 Task: Create List Brand Reputation in Board Newsletter Optimization Tips to Workspace Content Management Systems. Create List Brand Equity in Board Sales Team Incentive Programs to Workspace Content Management Systems. Create List Brand Storytelling in Board Business Model Cost Structure Analysis and Optimization to Workspace Content Management Systems
Action: Mouse moved to (67, 281)
Screenshot: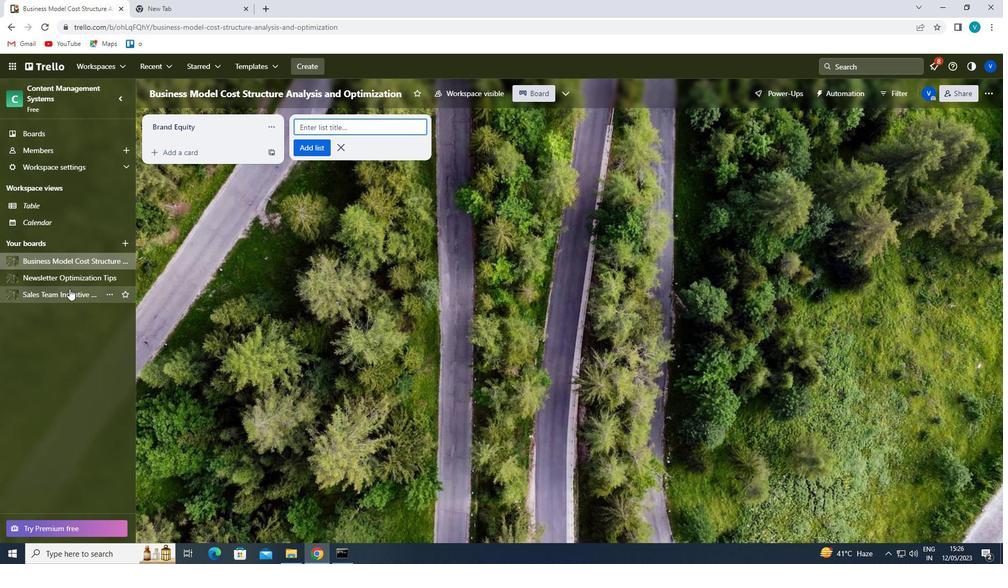 
Action: Mouse pressed left at (67, 281)
Screenshot: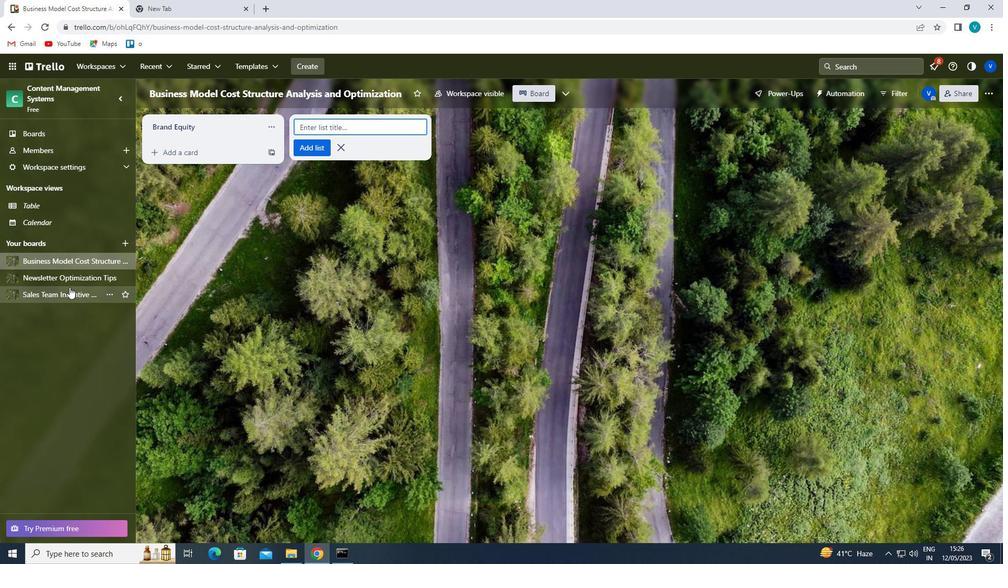 
Action: Mouse moved to (320, 122)
Screenshot: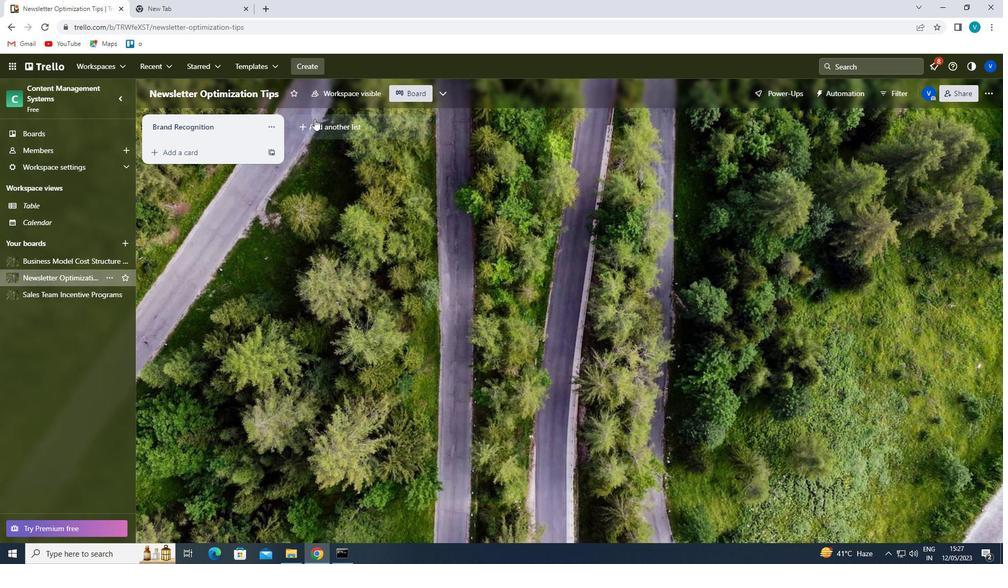 
Action: Mouse pressed left at (320, 122)
Screenshot: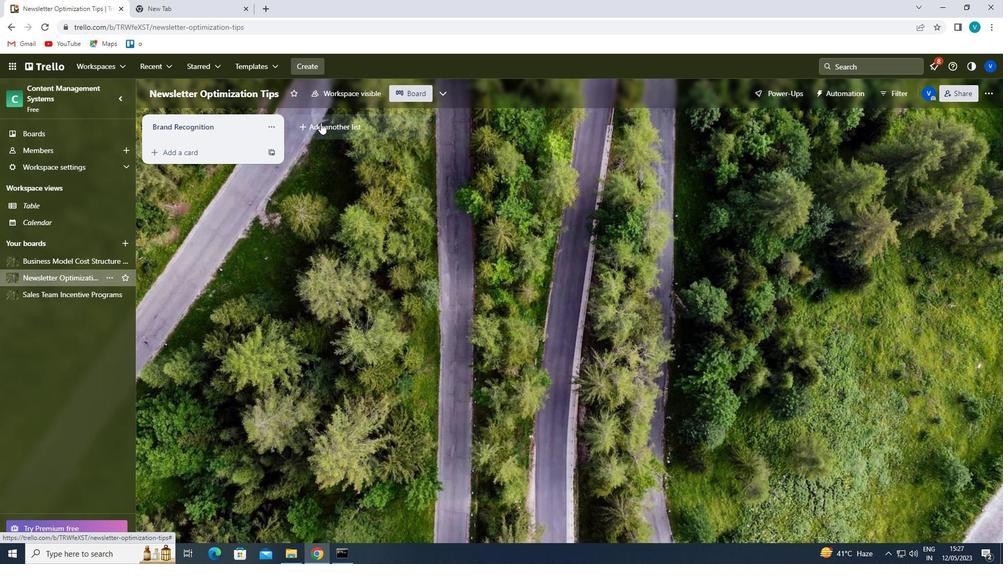 
Action: Key pressed <Key.shift>BRAND<Key.space><Key.shift>REPUTATION<Key.enter>
Screenshot: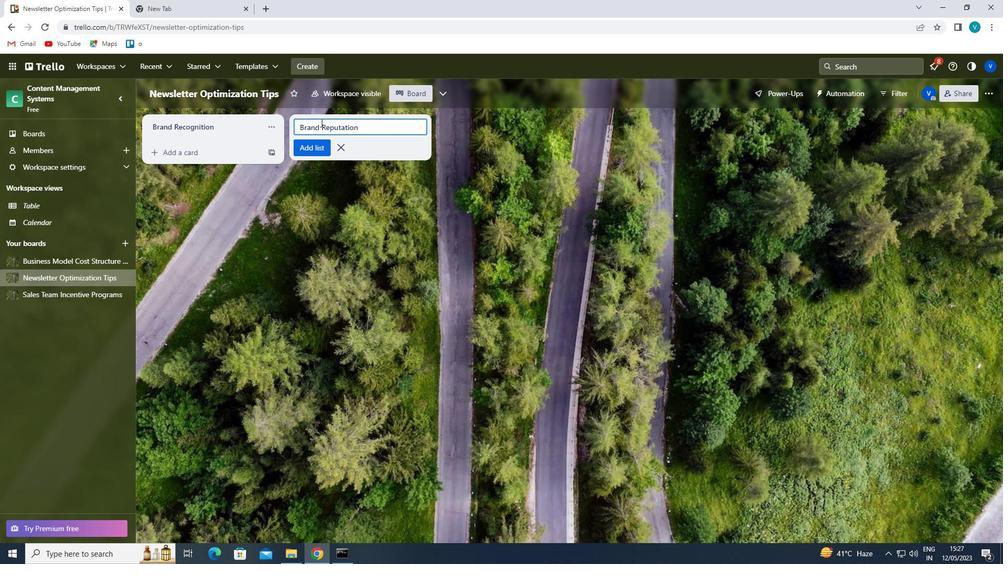 
Action: Mouse moved to (56, 301)
Screenshot: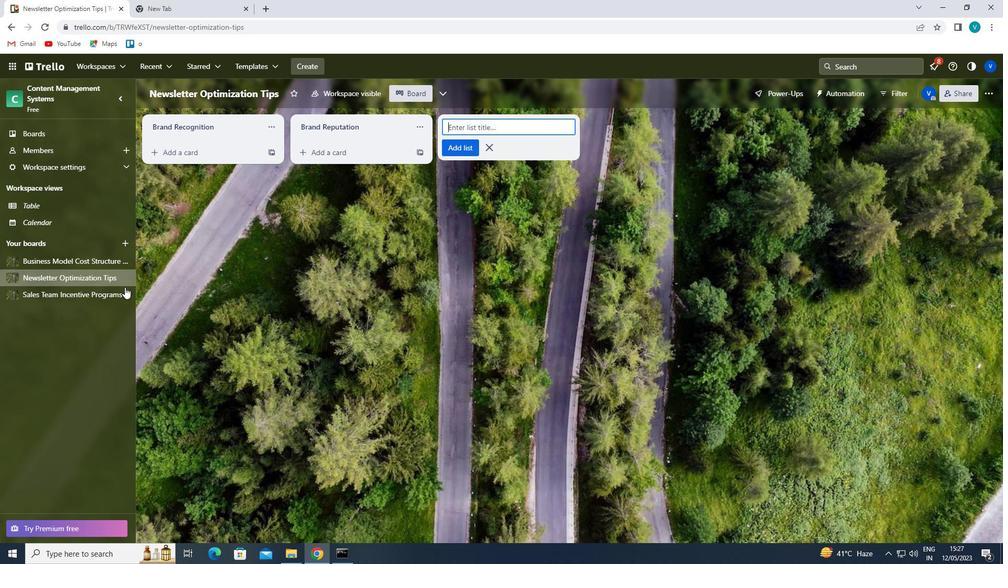 
Action: Mouse pressed left at (56, 301)
Screenshot: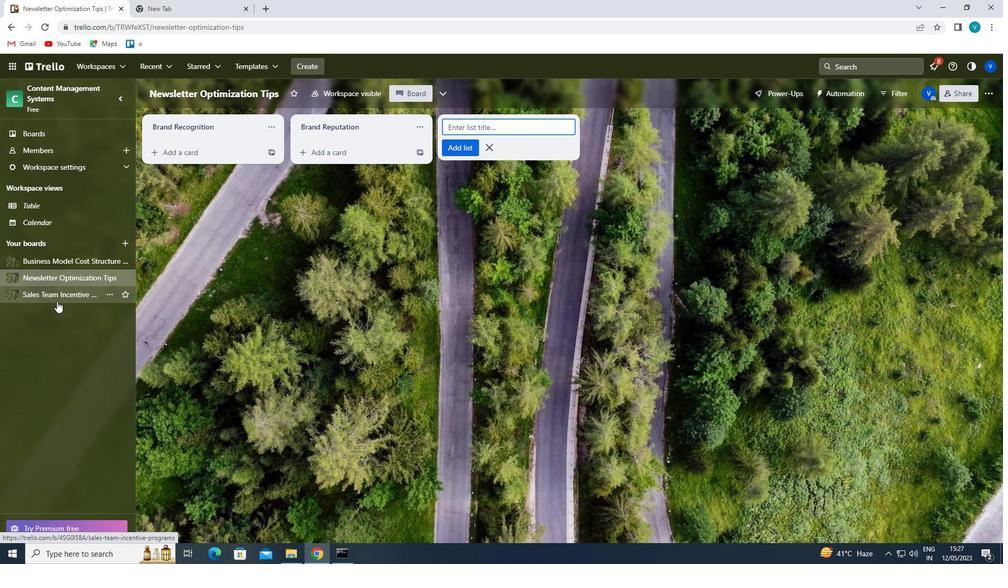 
Action: Mouse moved to (369, 111)
Screenshot: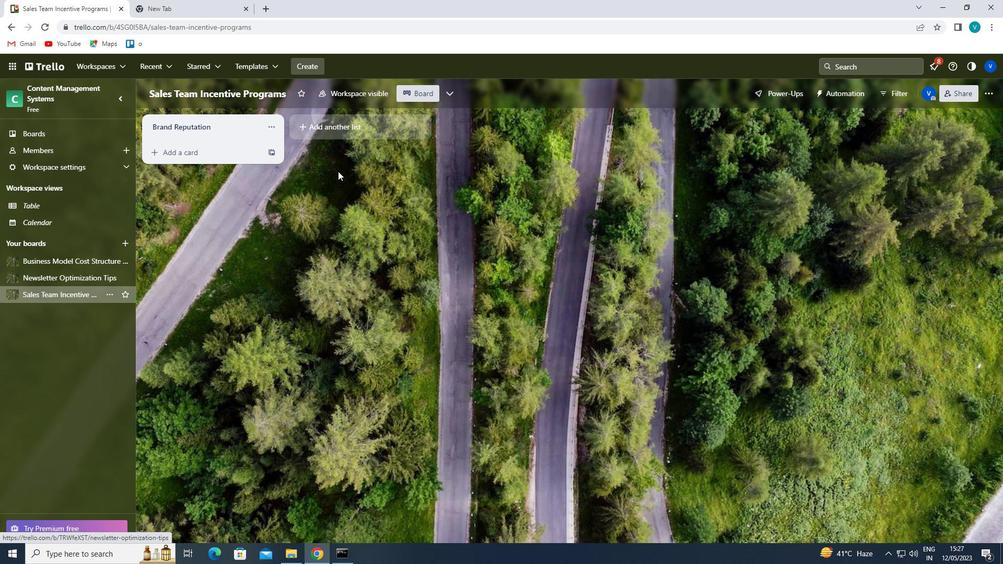 
Action: Mouse pressed left at (369, 111)
Screenshot: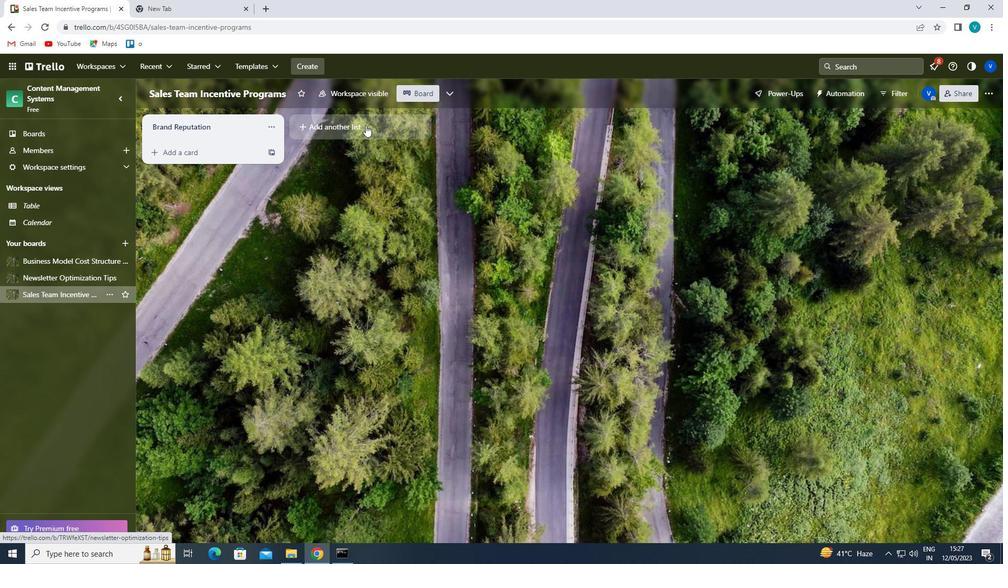 
Action: Mouse moved to (355, 119)
Screenshot: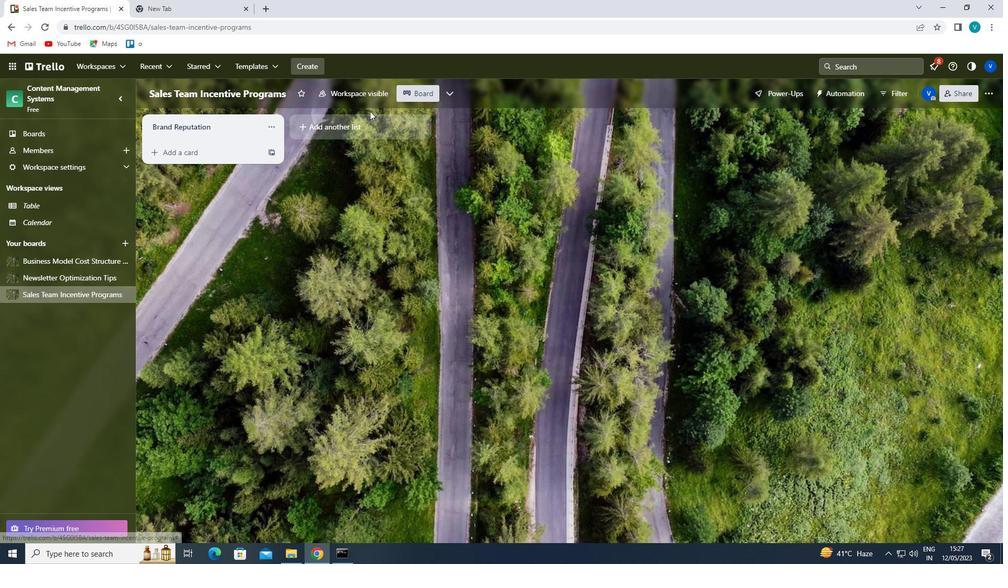
Action: Mouse pressed left at (355, 119)
Screenshot: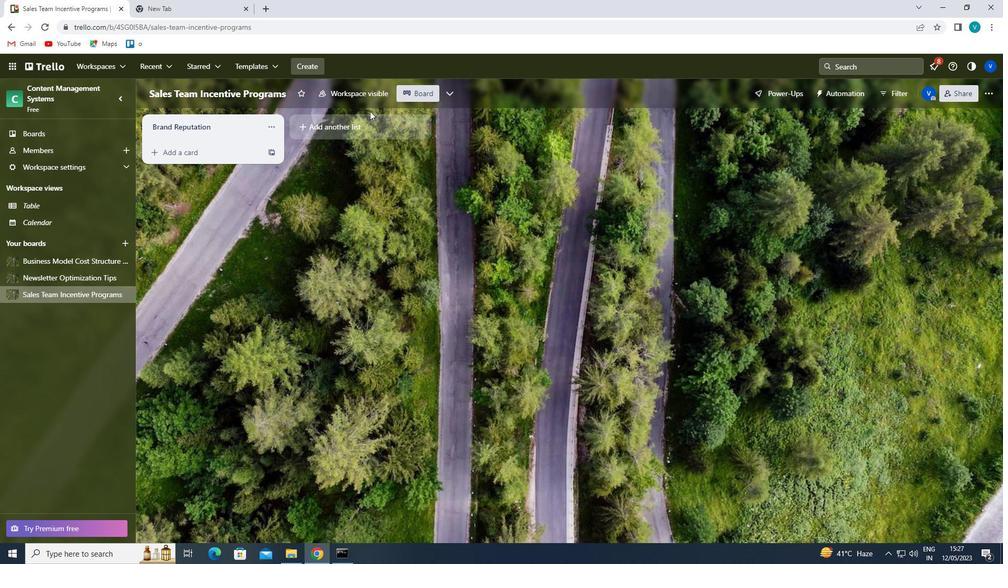 
Action: Key pressed <Key.shift>BRAND<Key.space><Key.shift><Key.shift><Key.shift><Key.shift>EQUITY<Key.enter>
Screenshot: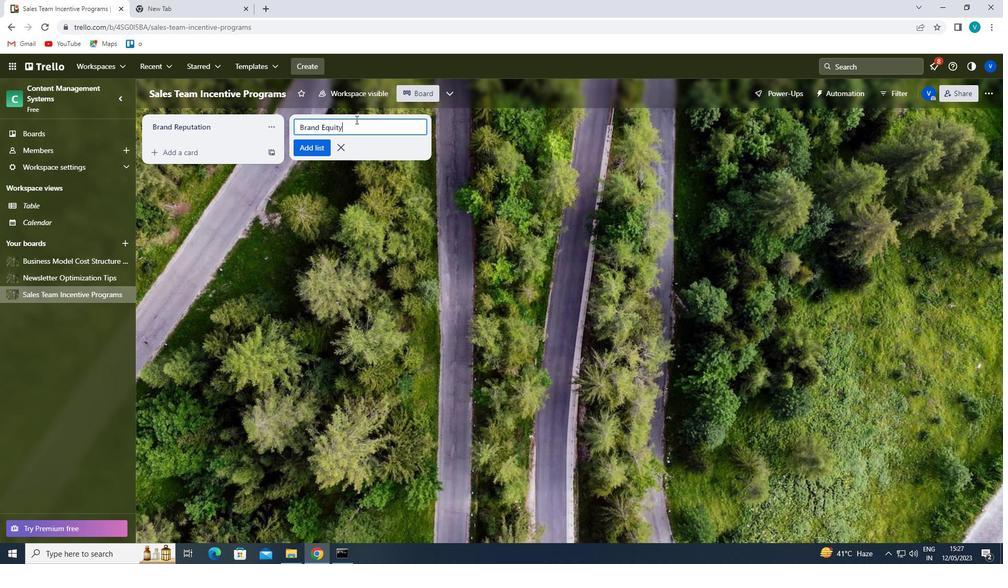 
Action: Mouse moved to (74, 256)
Screenshot: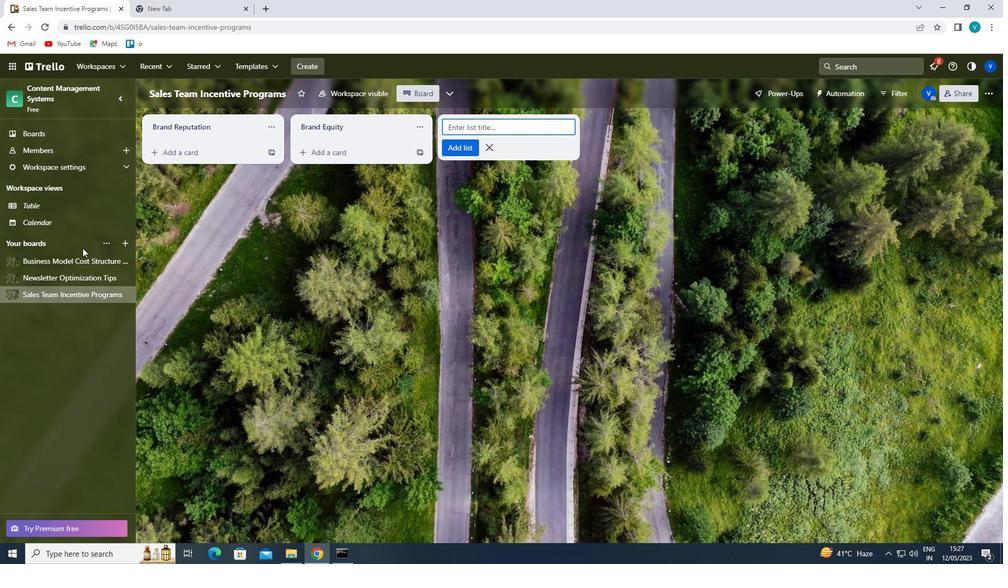 
Action: Mouse pressed left at (74, 256)
Screenshot: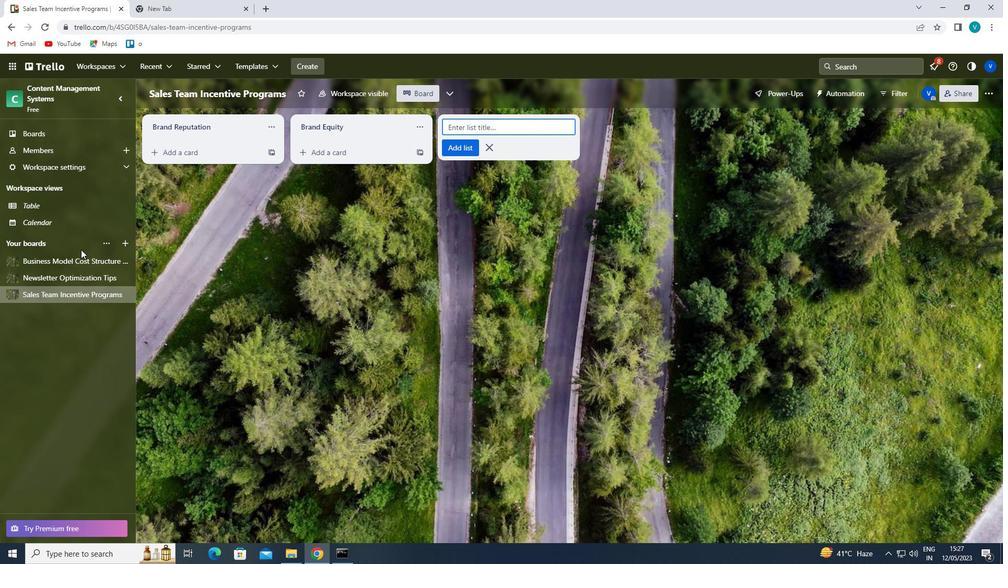 
Action: Mouse moved to (330, 131)
Screenshot: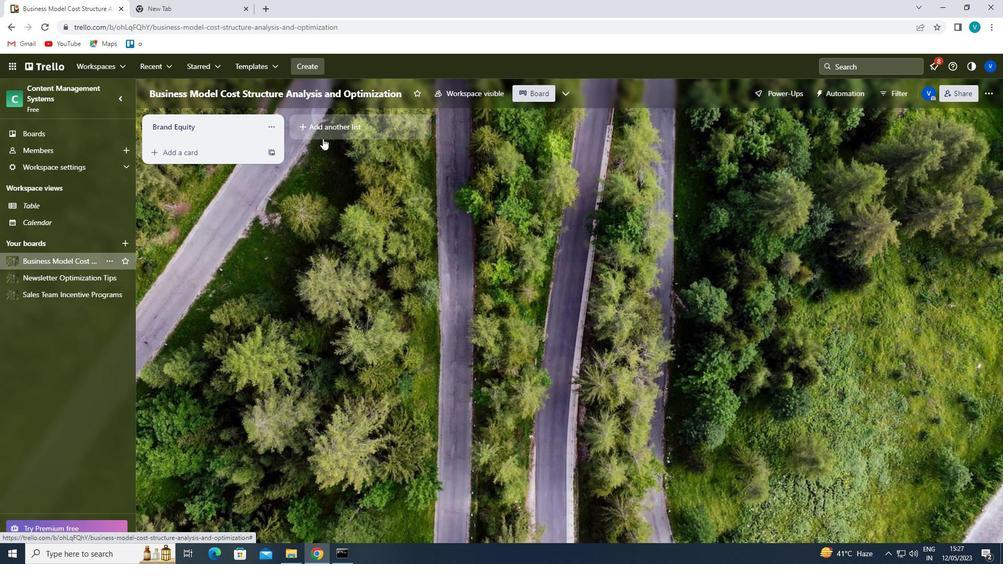 
Action: Mouse pressed left at (330, 131)
Screenshot: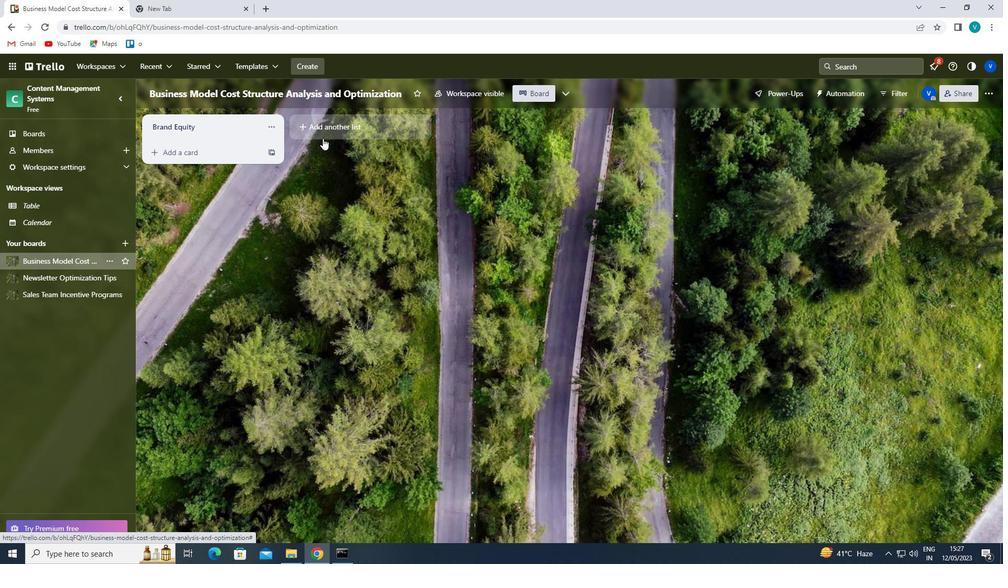 
Action: Key pressed <Key.shift>BRAND<Key.space><Key.shift>STORYTELLING<Key.enter>
Screenshot: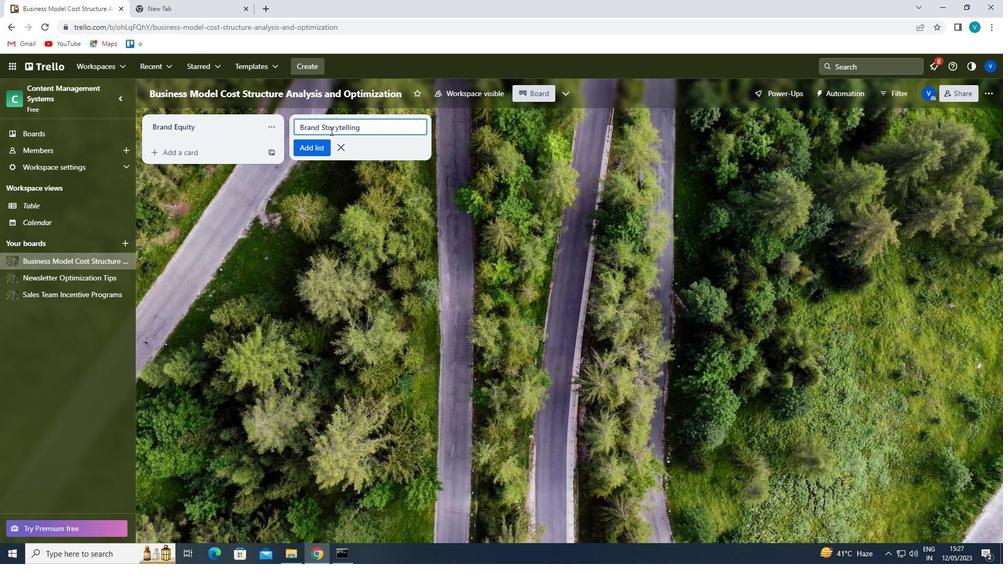 
